 Task: Sort the products in the category "Nutritional Oils" by price (highest first).
Action: Mouse moved to (323, 149)
Screenshot: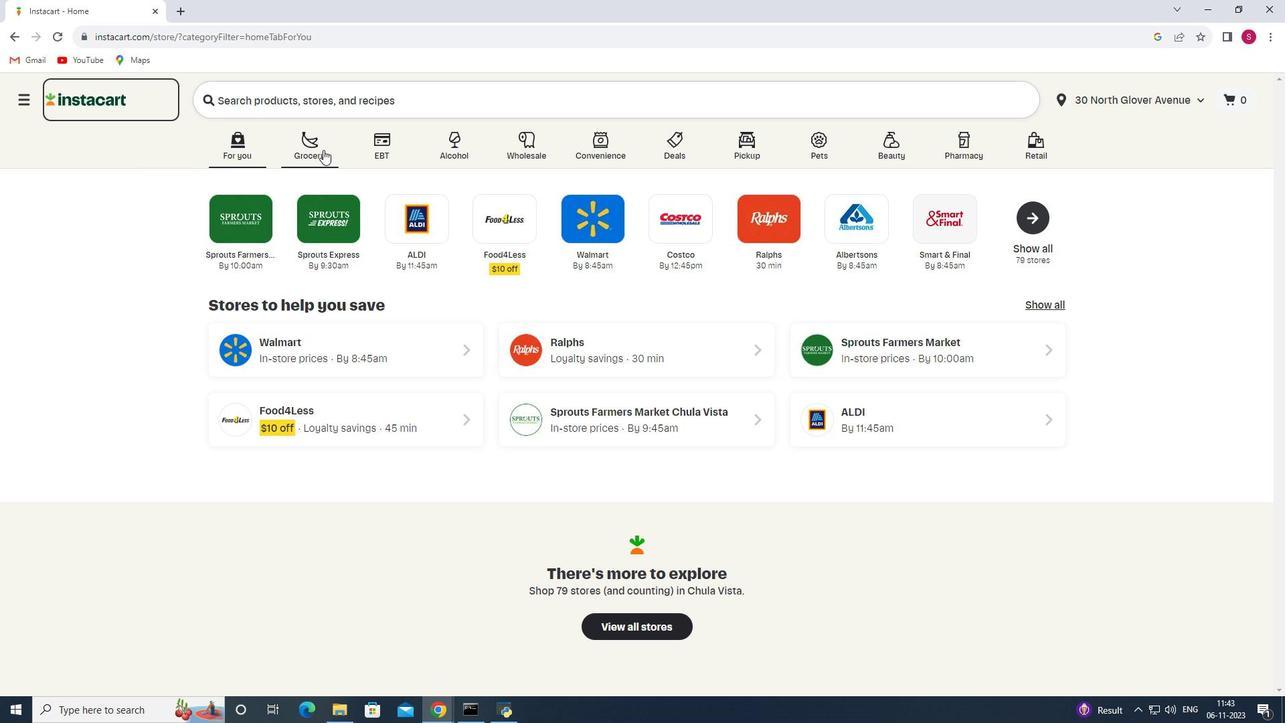 
Action: Mouse pressed left at (323, 149)
Screenshot: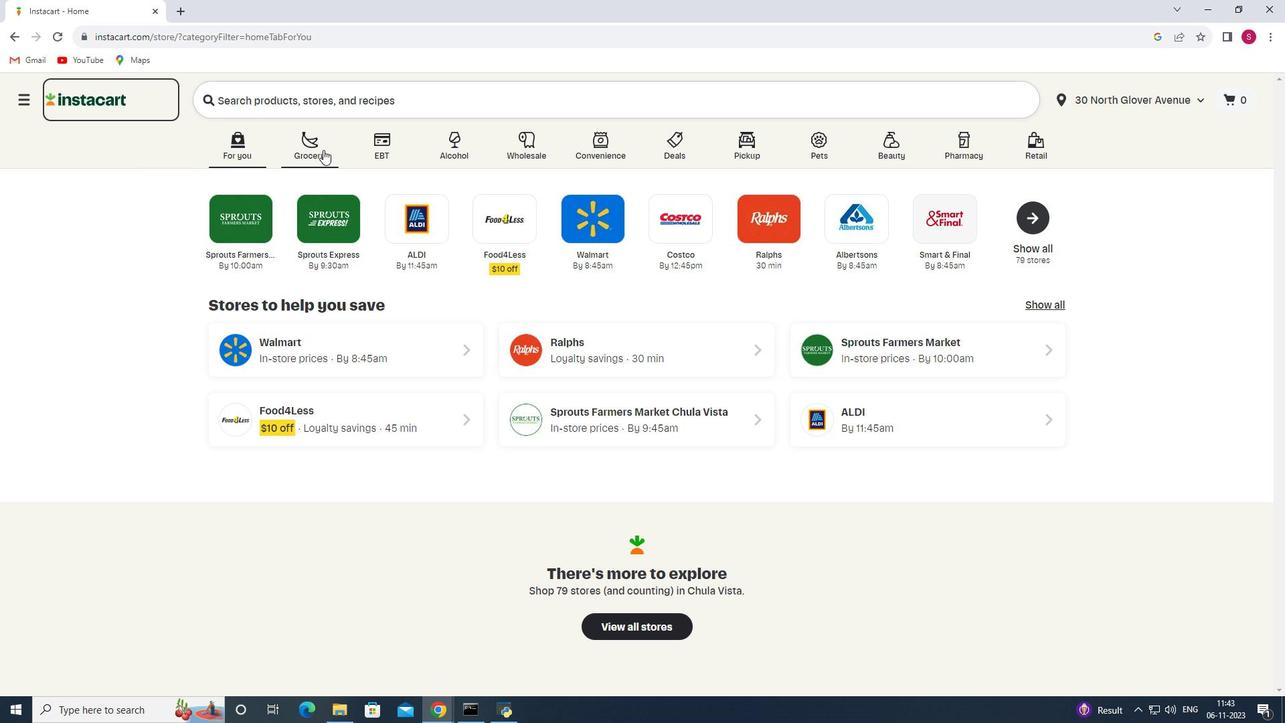 
Action: Mouse moved to (310, 378)
Screenshot: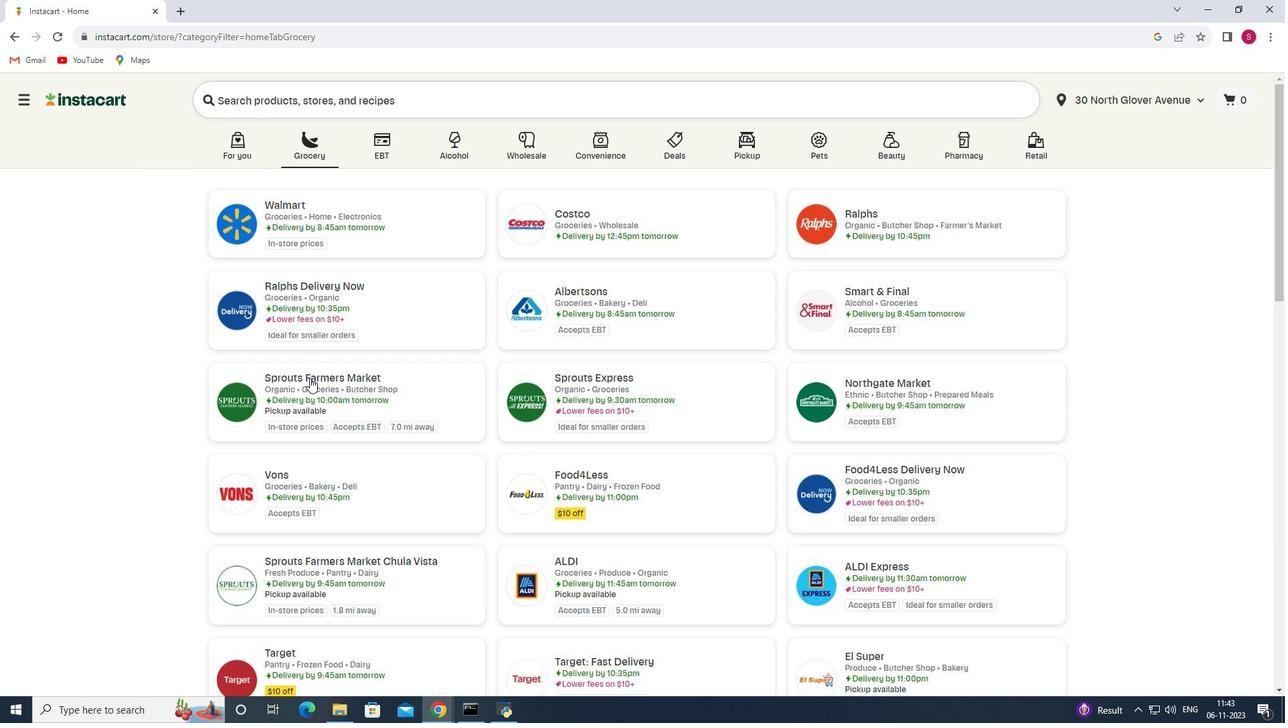 
Action: Mouse pressed left at (310, 378)
Screenshot: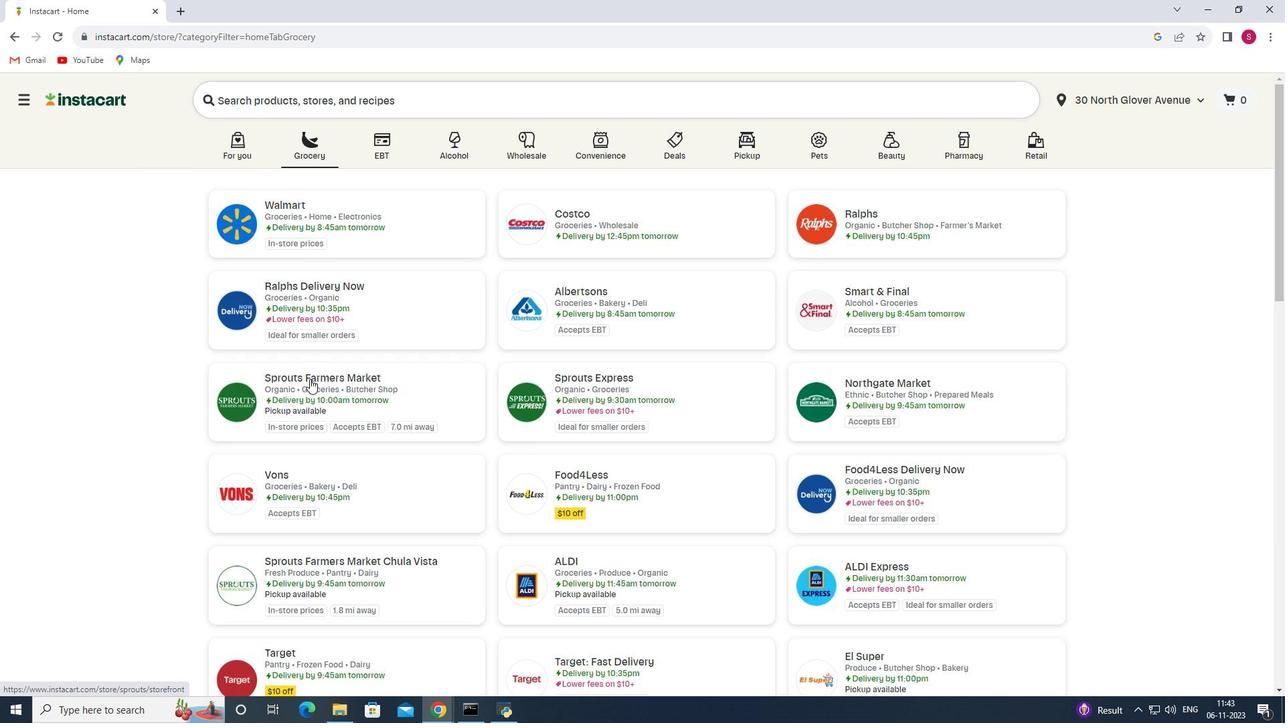 
Action: Mouse moved to (67, 443)
Screenshot: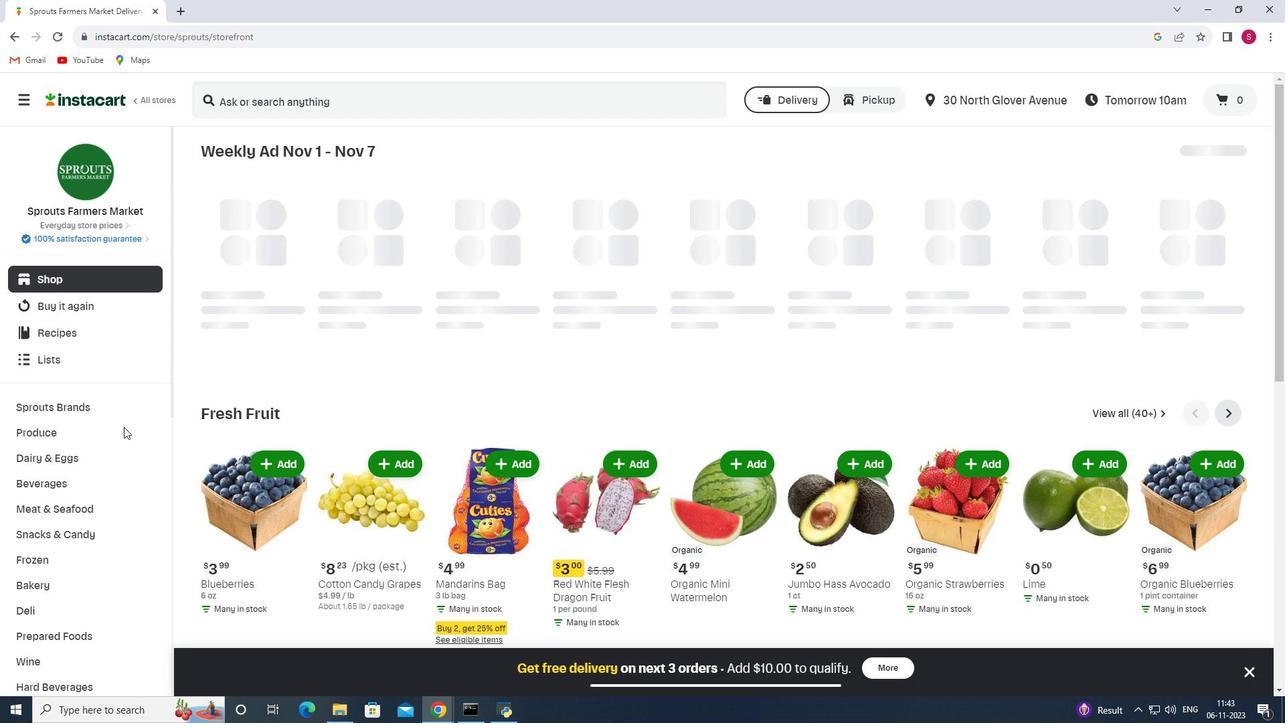 
Action: Mouse scrolled (67, 442) with delta (0, 0)
Screenshot: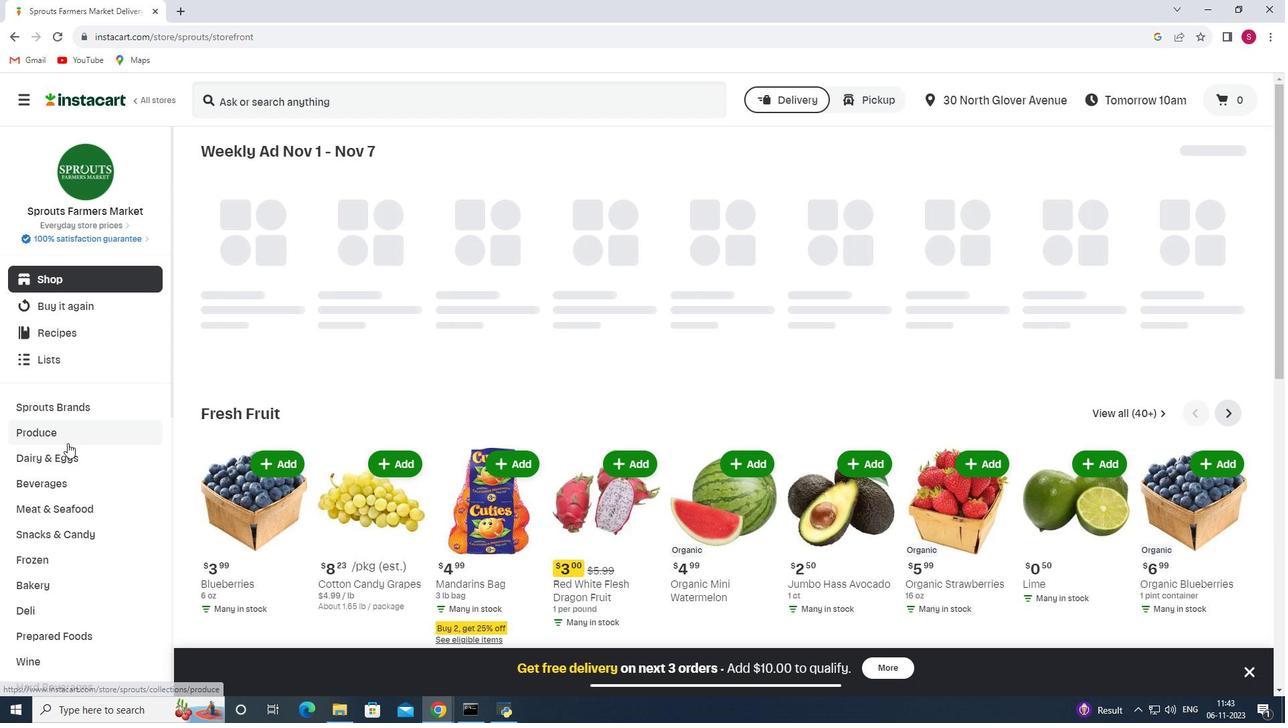 
Action: Mouse scrolled (67, 442) with delta (0, 0)
Screenshot: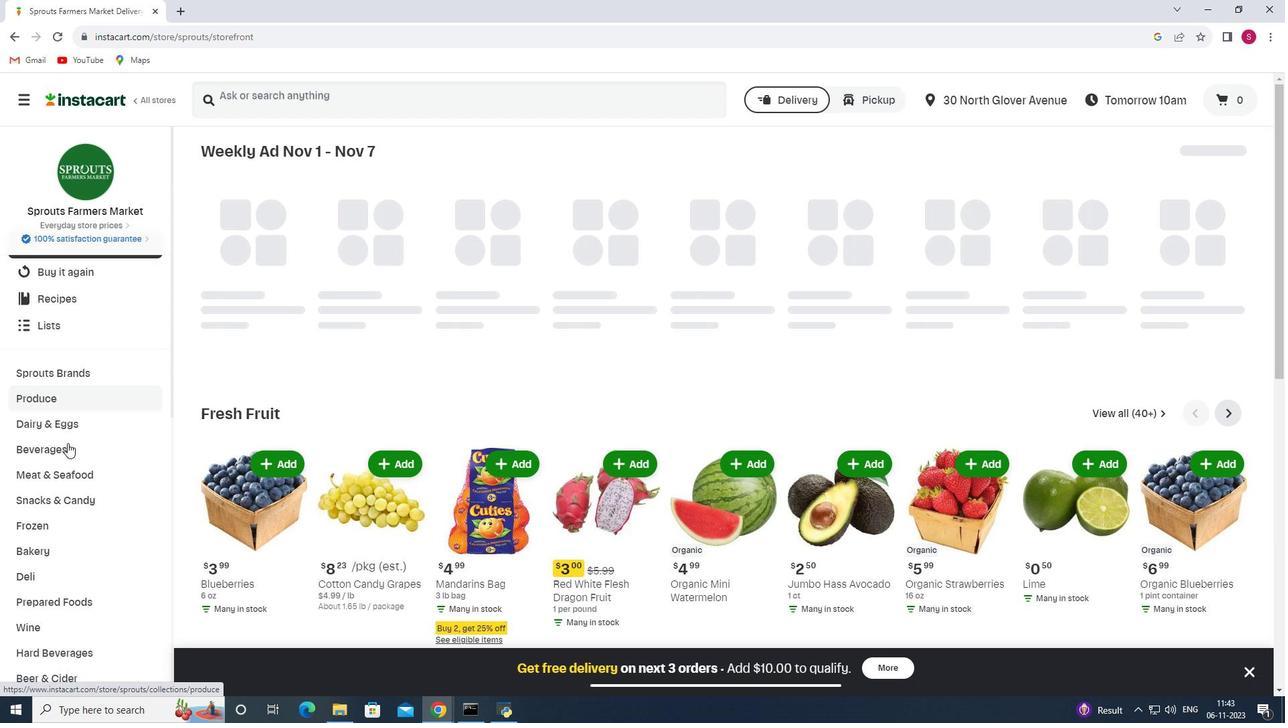 
Action: Mouse scrolled (67, 442) with delta (0, 0)
Screenshot: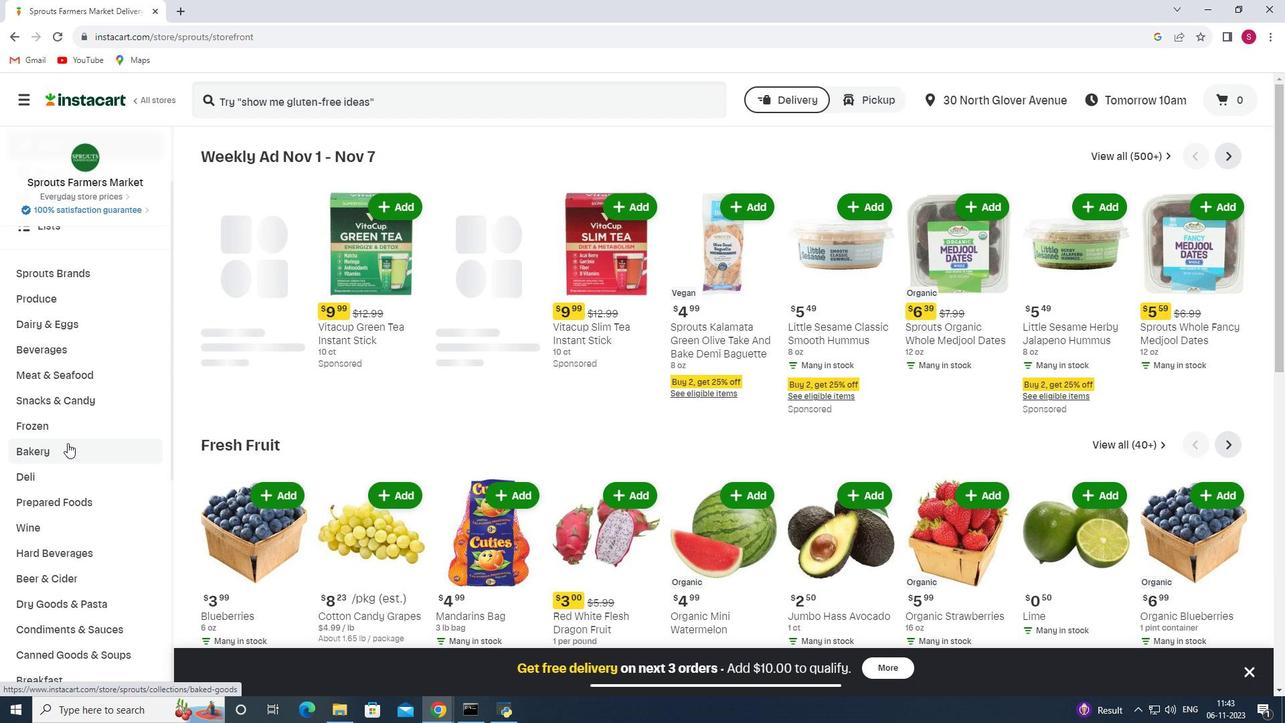 
Action: Mouse scrolled (67, 442) with delta (0, 0)
Screenshot: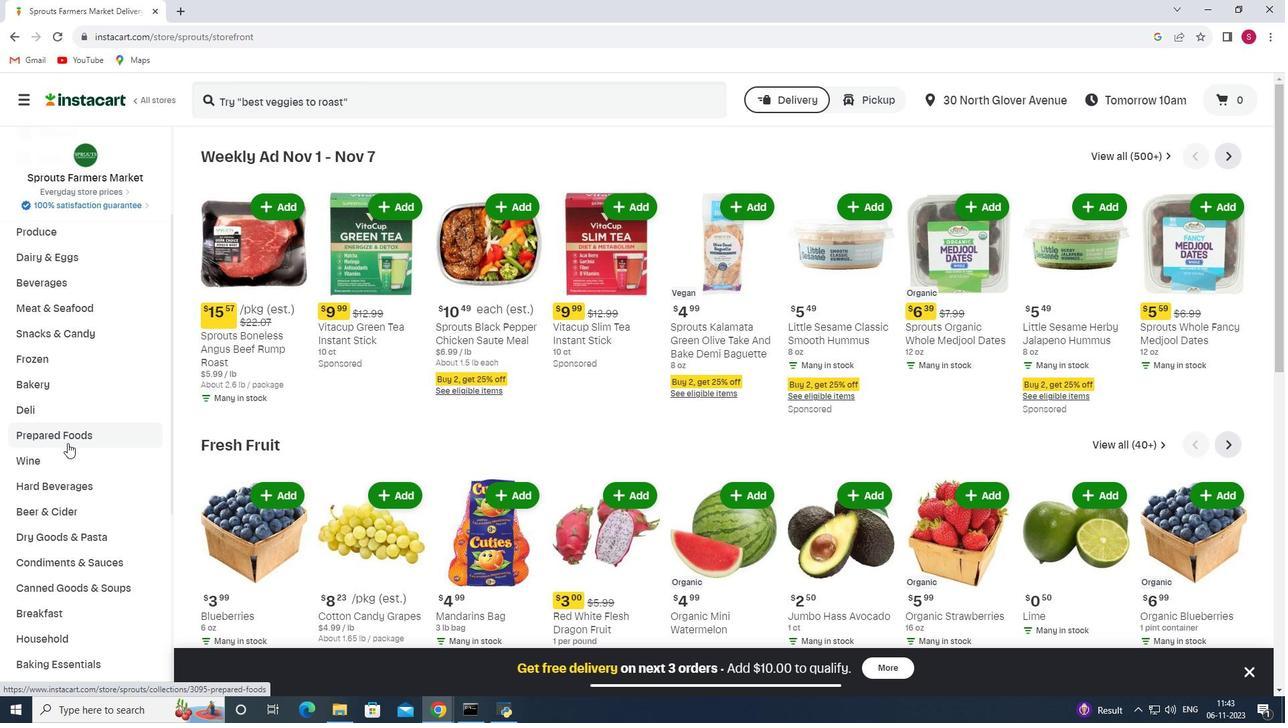 
Action: Mouse scrolled (67, 442) with delta (0, 0)
Screenshot: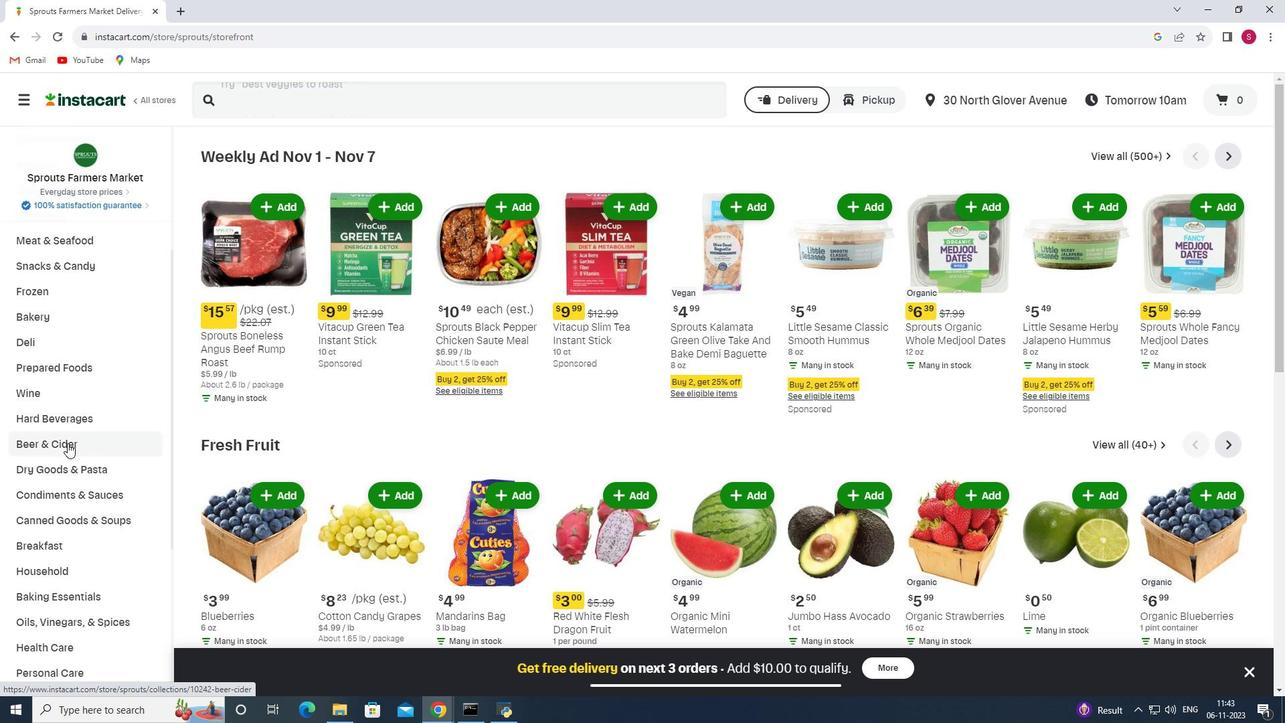 
Action: Mouse scrolled (67, 442) with delta (0, 0)
Screenshot: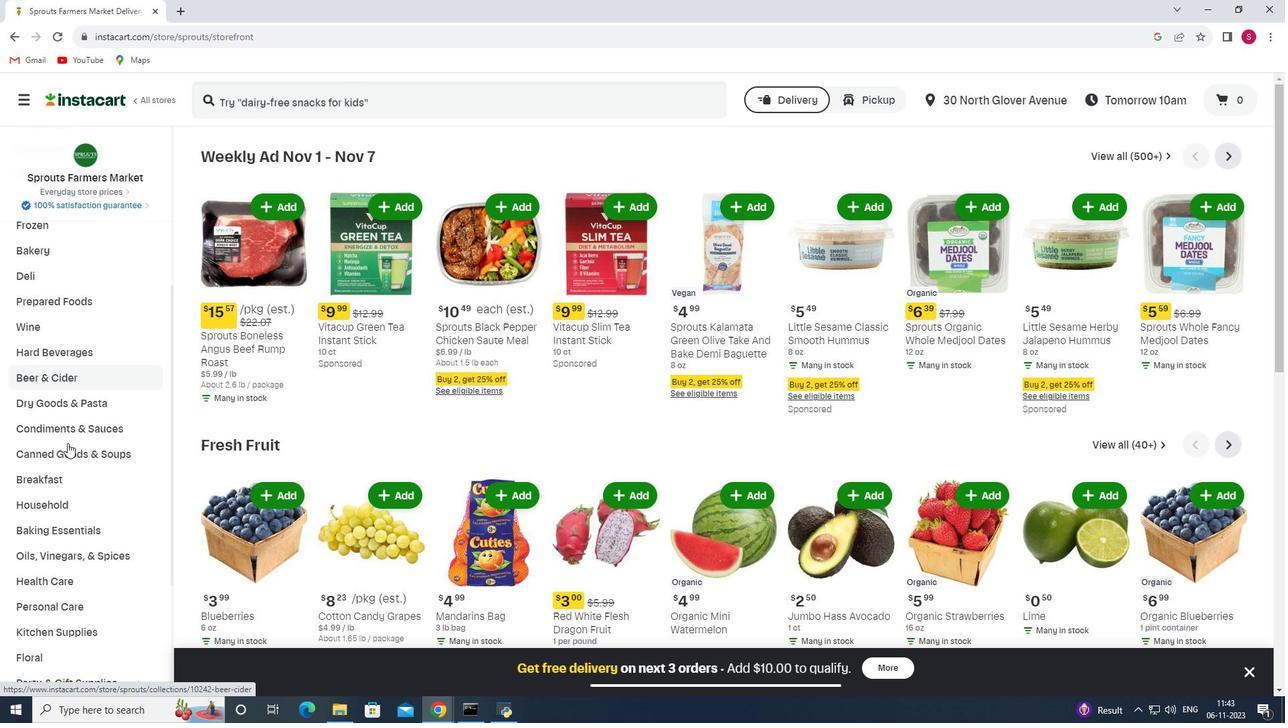 
Action: Mouse moved to (64, 510)
Screenshot: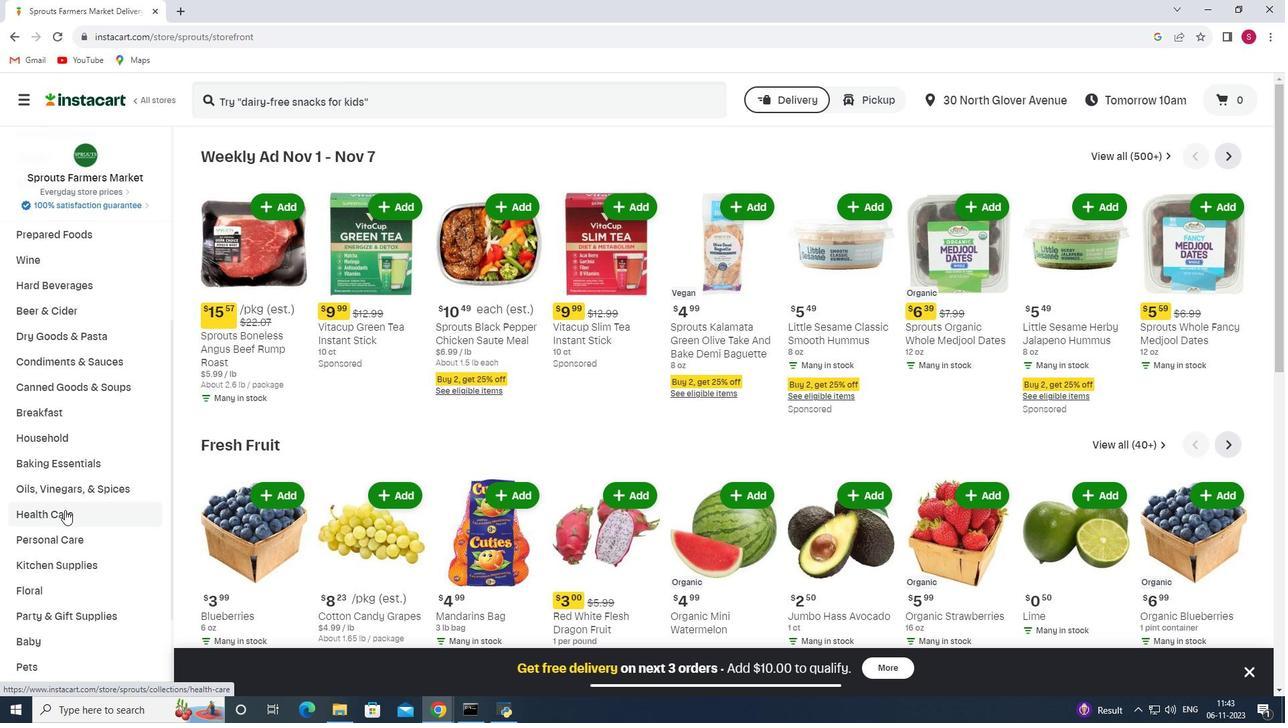 
Action: Mouse pressed left at (64, 510)
Screenshot: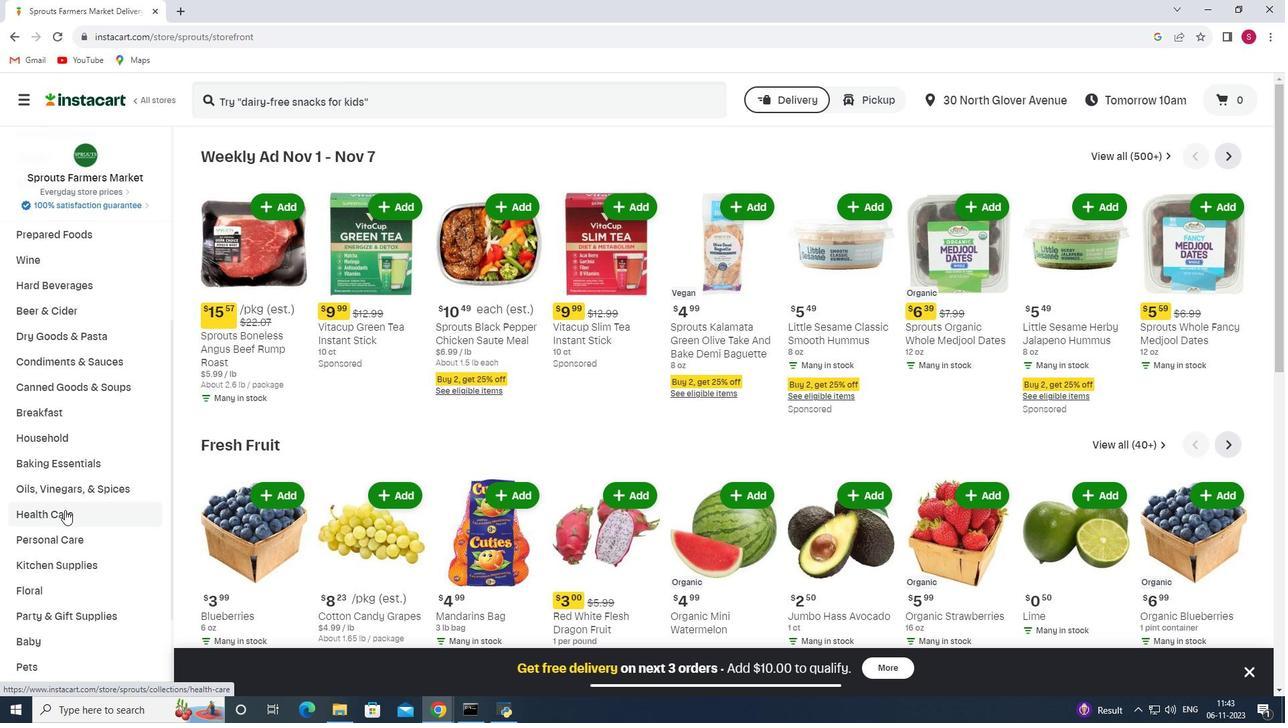 
Action: Mouse moved to (454, 184)
Screenshot: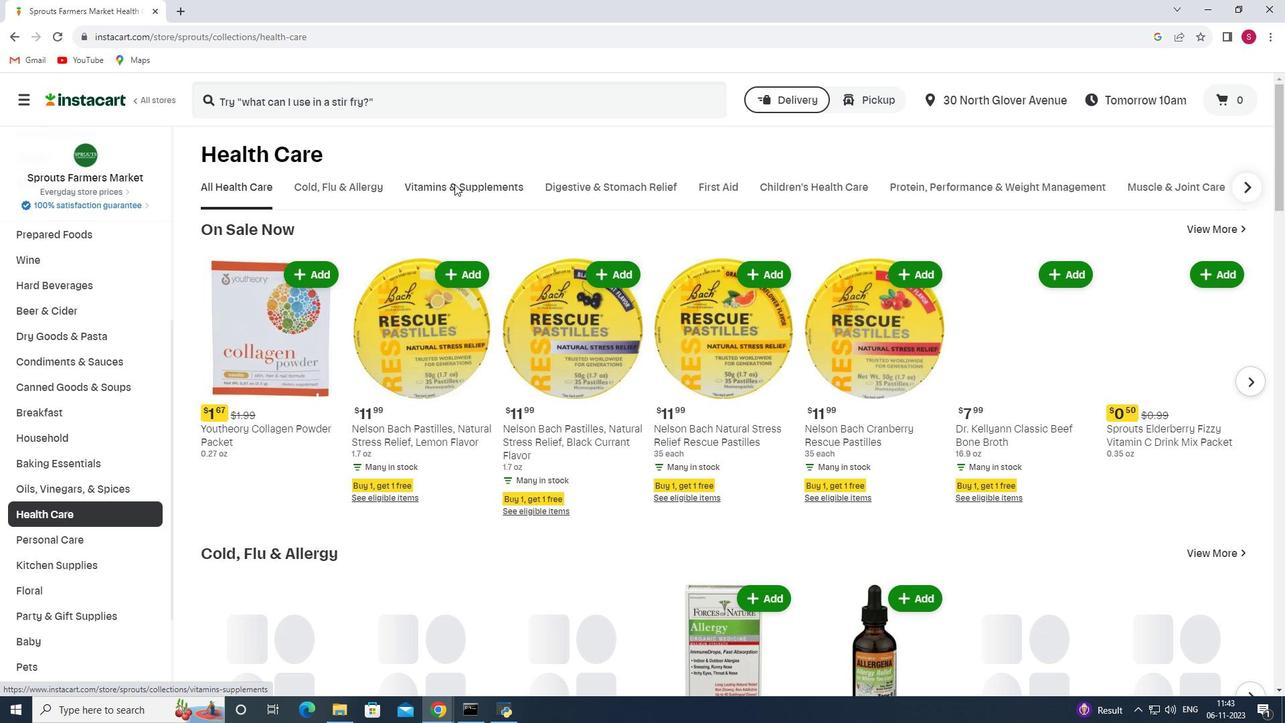 
Action: Mouse pressed left at (454, 184)
Screenshot: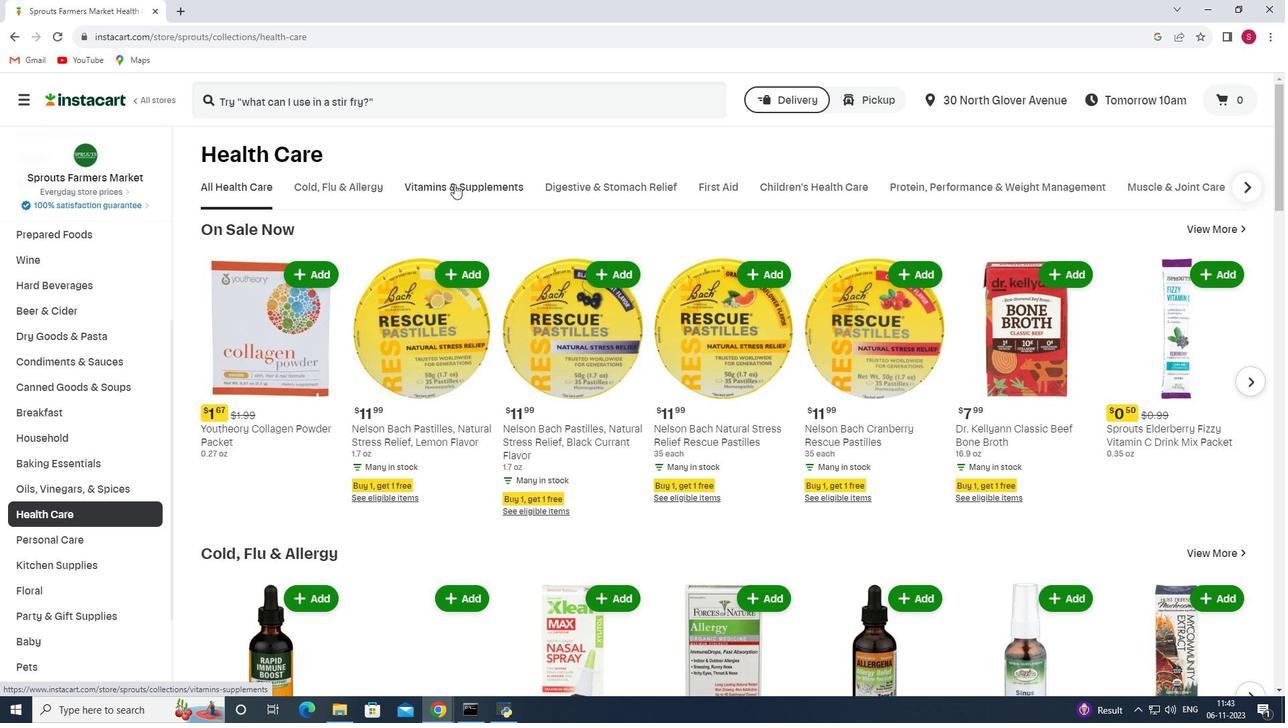 
Action: Mouse moved to (928, 237)
Screenshot: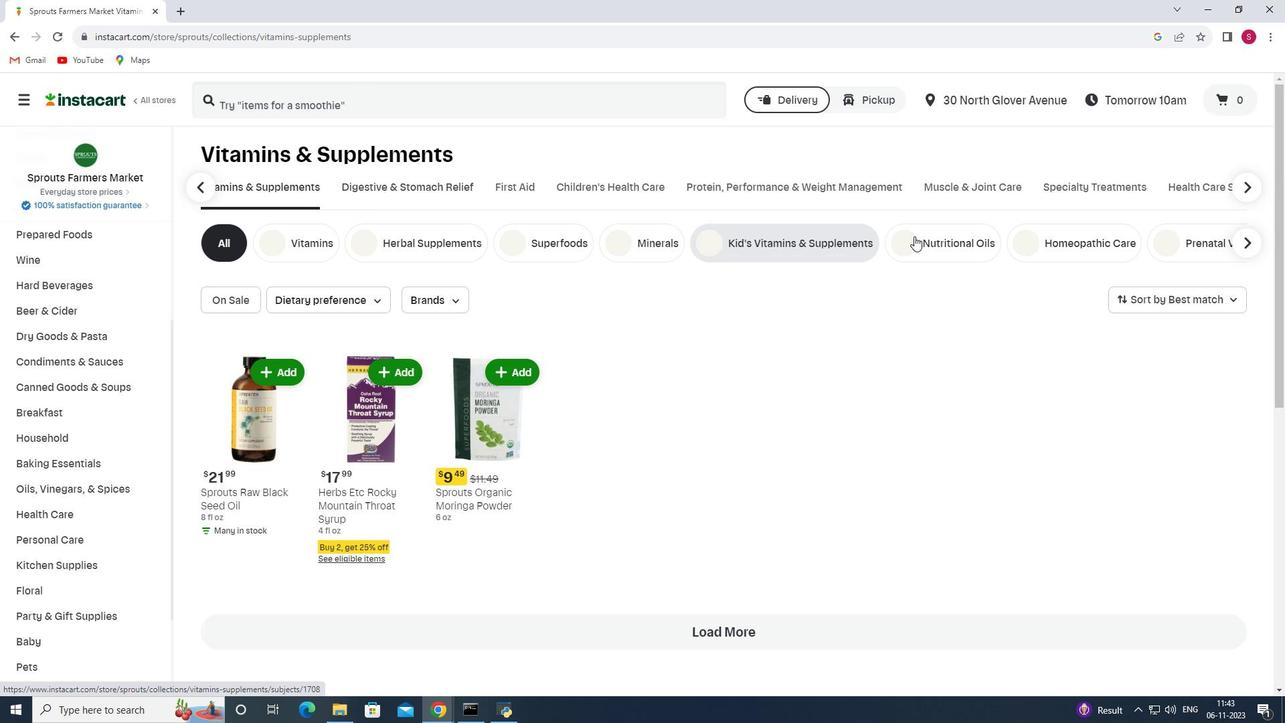 
Action: Mouse pressed left at (928, 237)
Screenshot: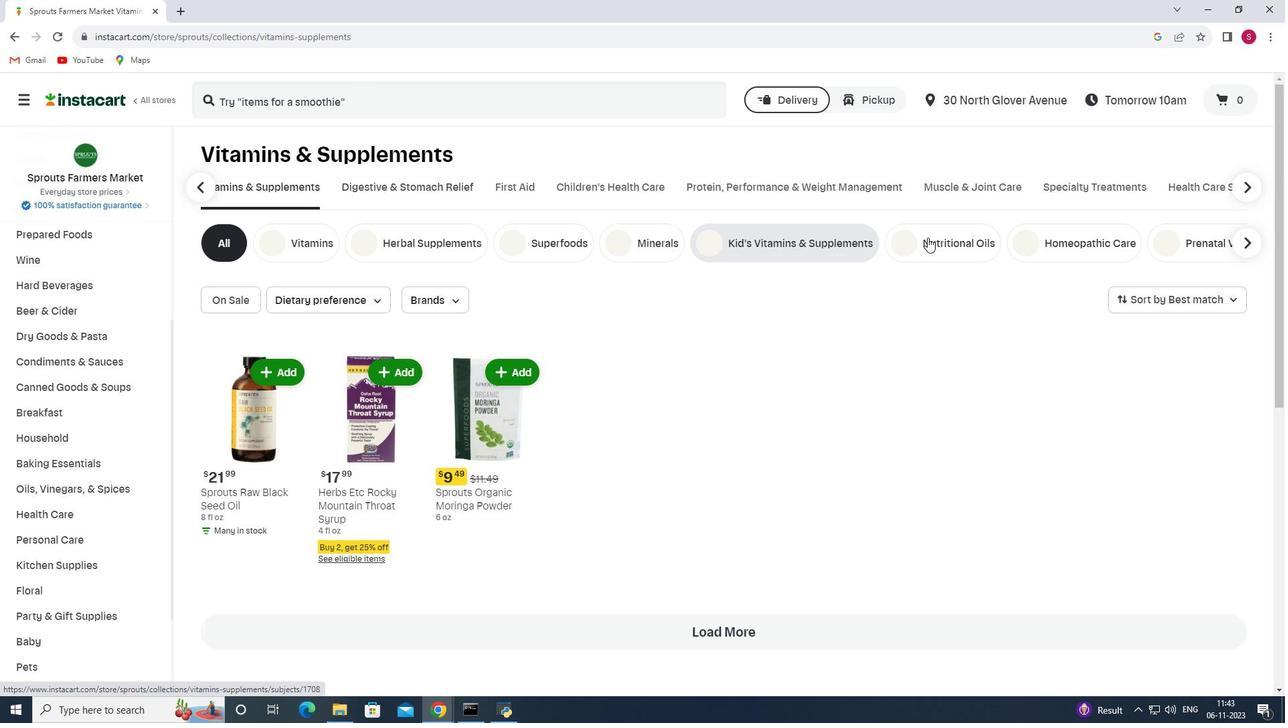 
Action: Mouse moved to (1219, 297)
Screenshot: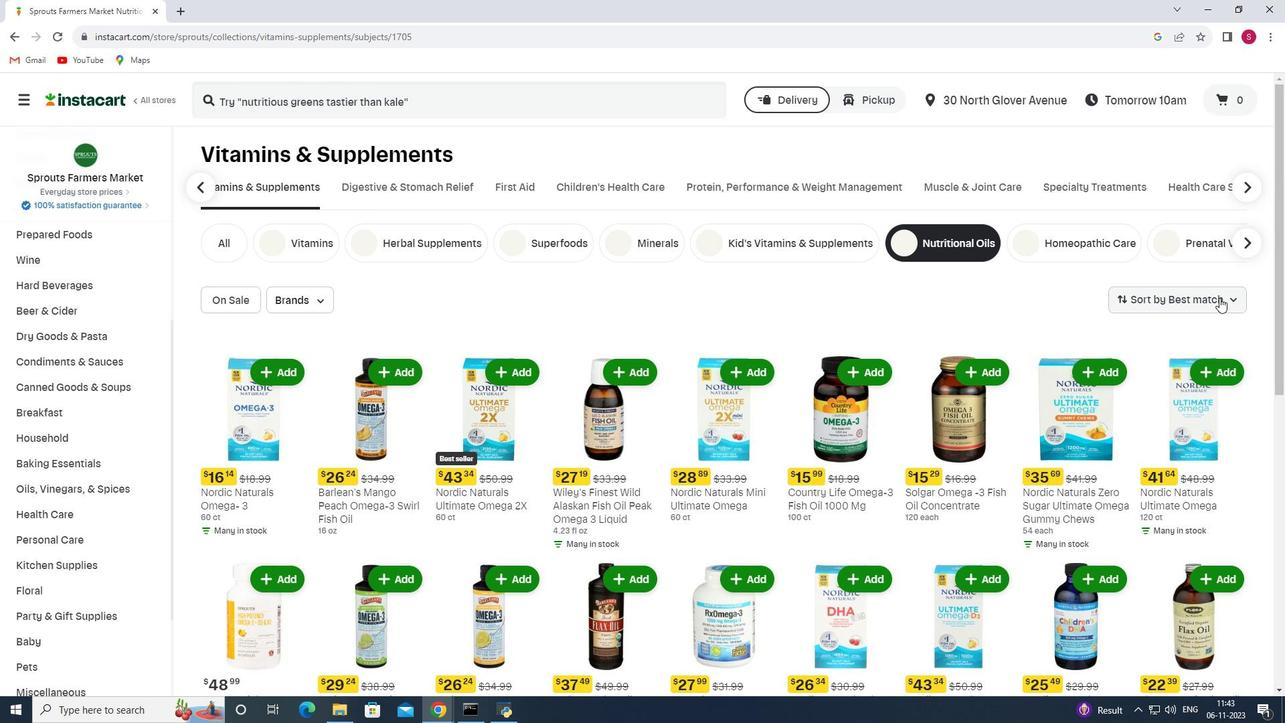 
Action: Mouse pressed left at (1219, 297)
Screenshot: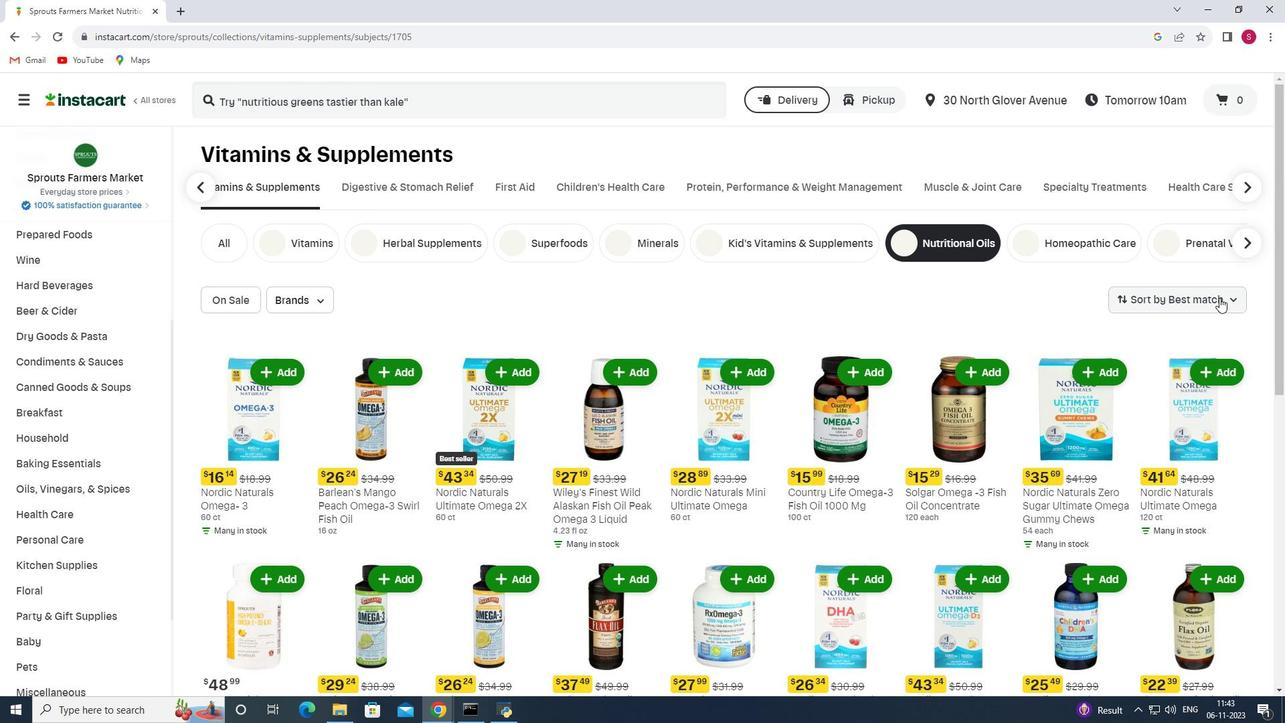 
Action: Mouse moved to (1197, 386)
Screenshot: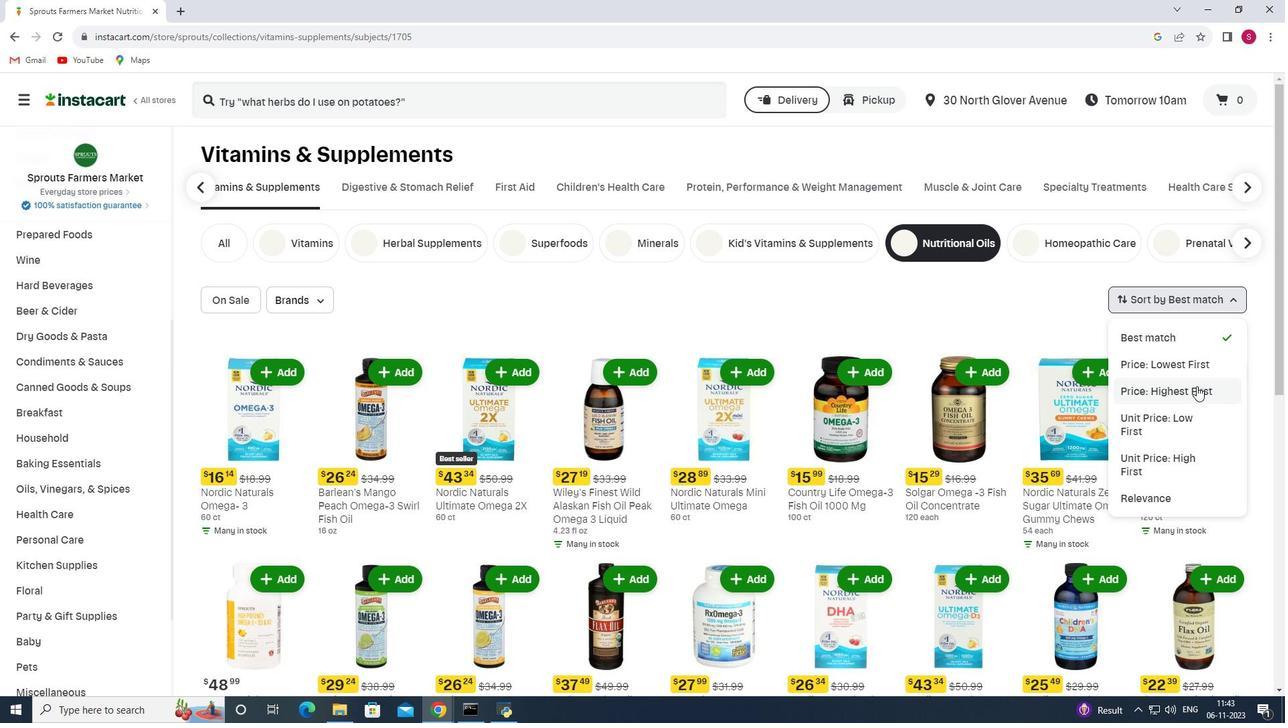 
Action: Mouse pressed left at (1197, 386)
Screenshot: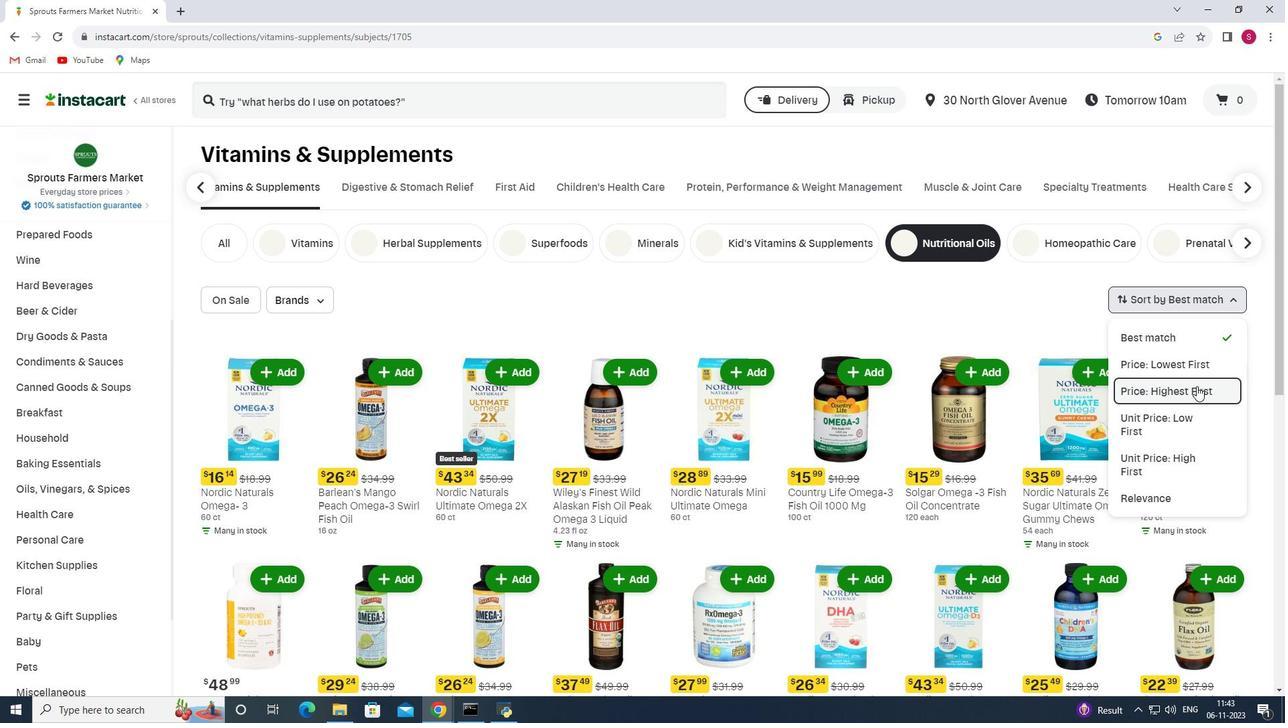 
Action: Mouse moved to (1028, 352)
Screenshot: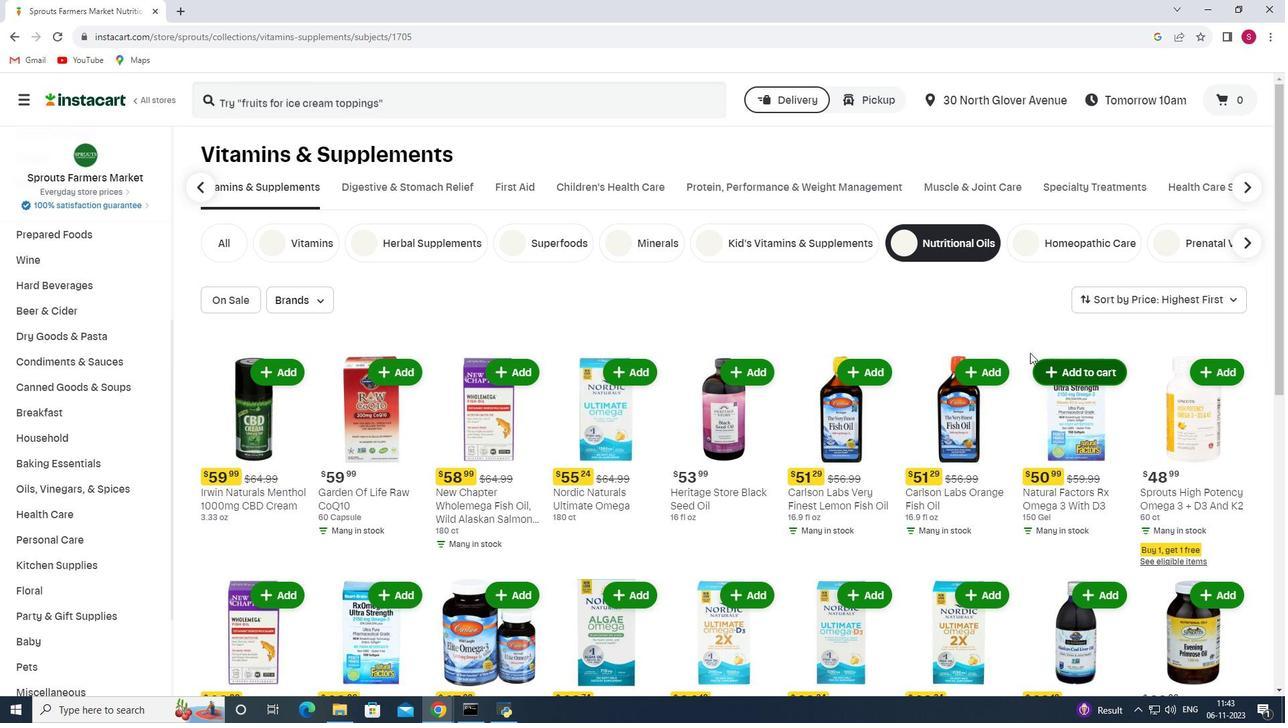 
